 Task: Look for products in the category "Joint Care Supplements" from Vibrant Health only.
Action: Mouse moved to (271, 138)
Screenshot: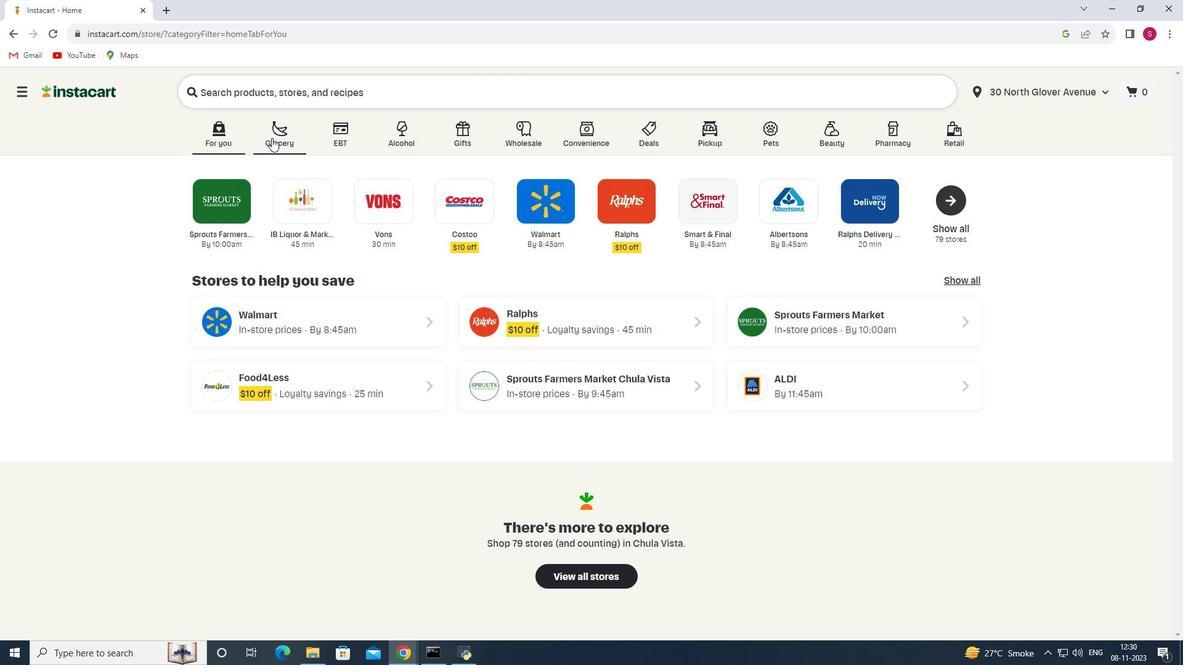 
Action: Mouse pressed left at (271, 138)
Screenshot: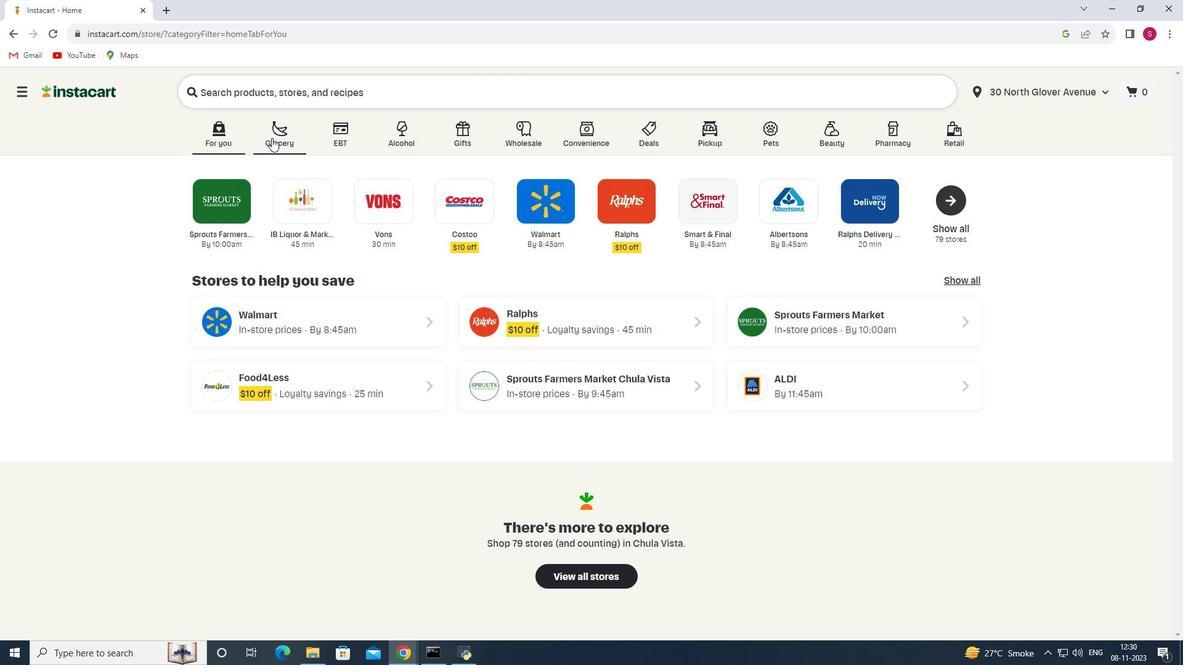 
Action: Mouse moved to (301, 356)
Screenshot: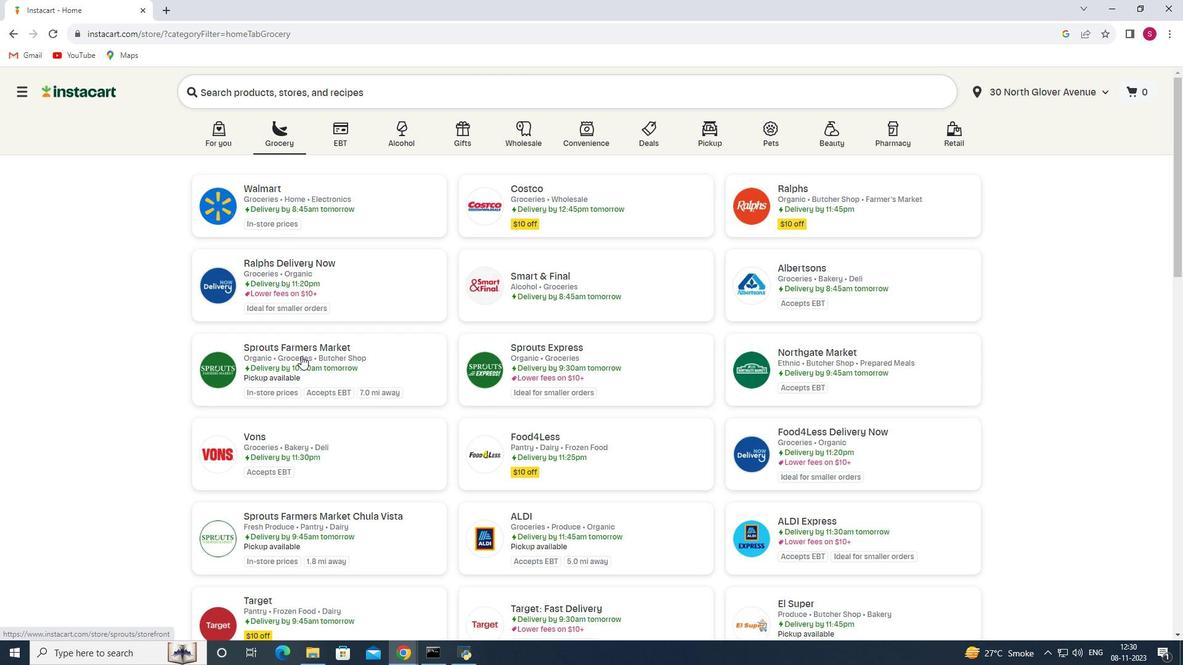 
Action: Mouse pressed left at (301, 356)
Screenshot: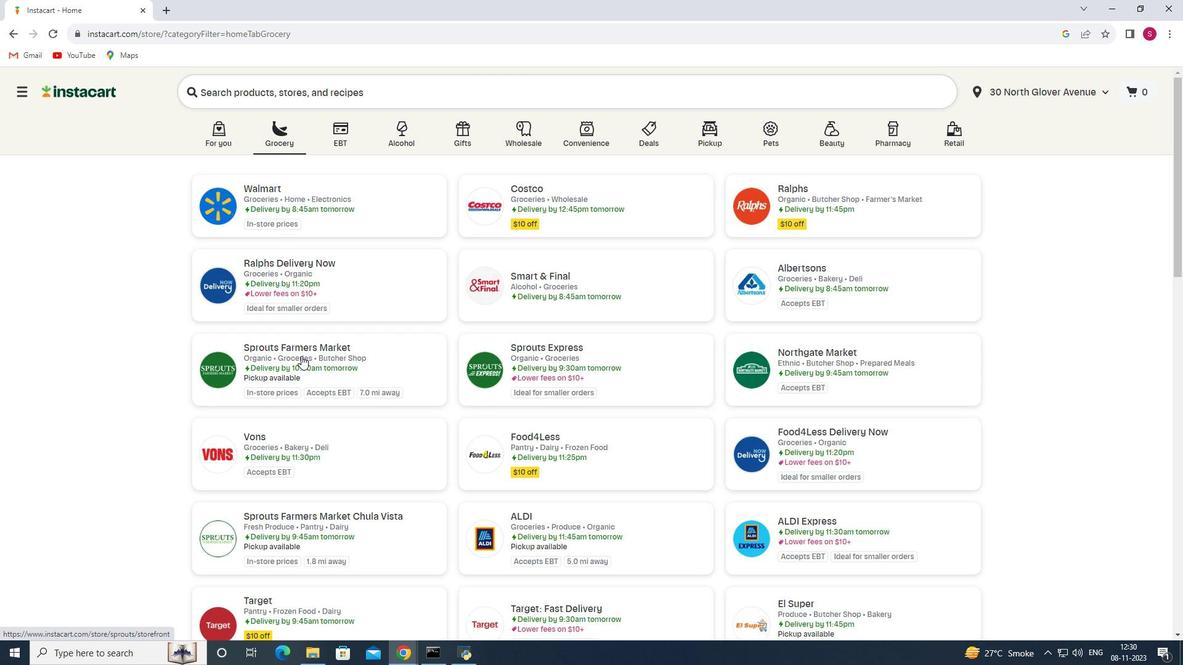 
Action: Mouse moved to (84, 383)
Screenshot: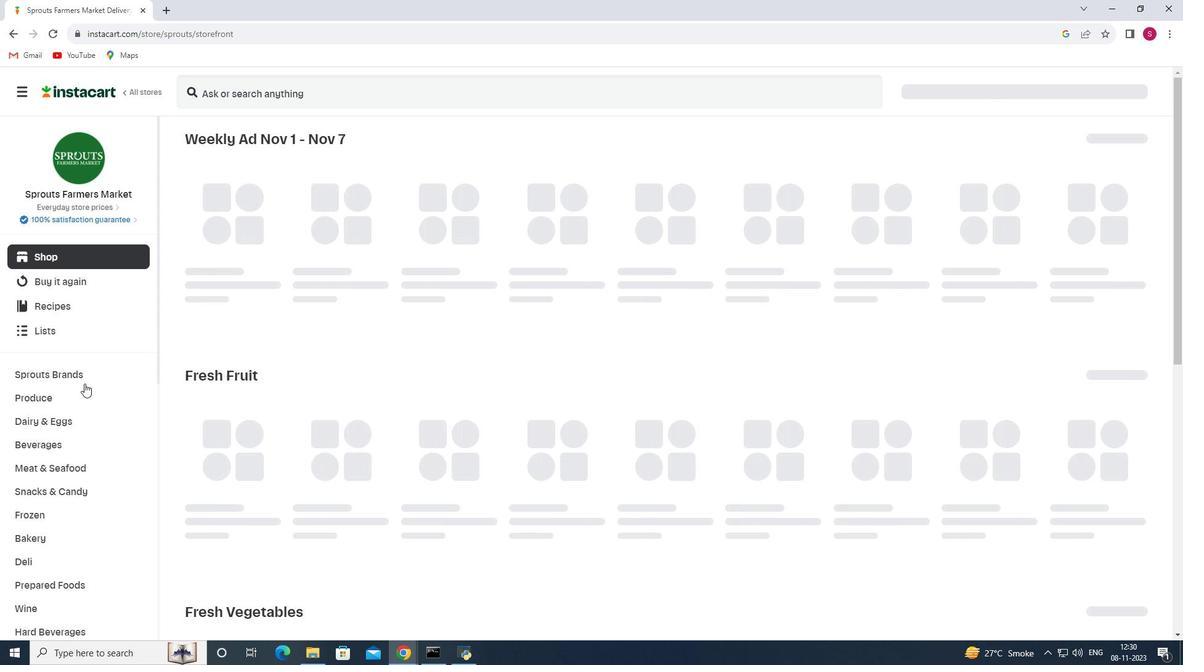 
Action: Mouse scrolled (84, 383) with delta (0, 0)
Screenshot: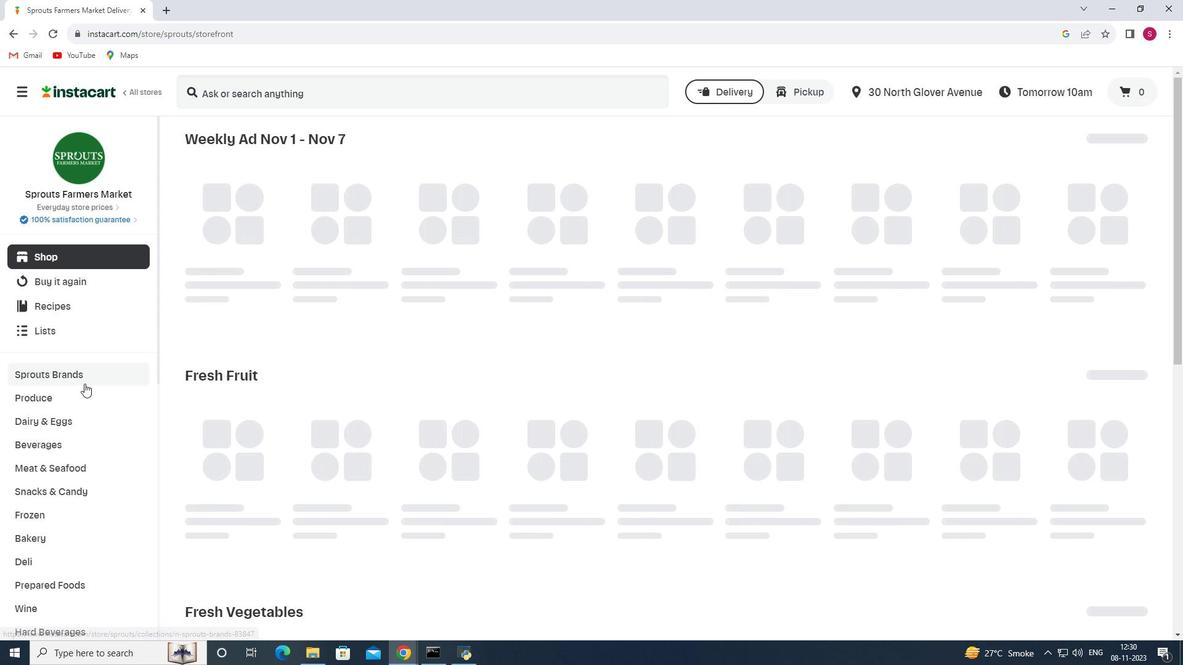 
Action: Mouse scrolled (84, 383) with delta (0, 0)
Screenshot: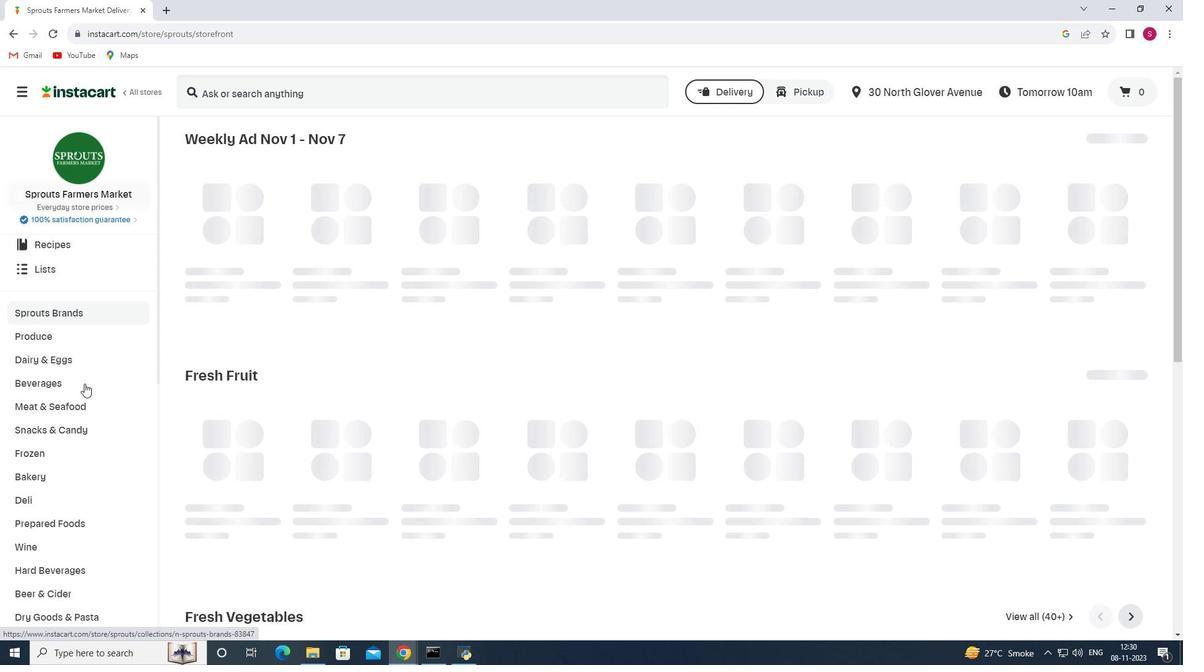 
Action: Mouse scrolled (84, 383) with delta (0, 0)
Screenshot: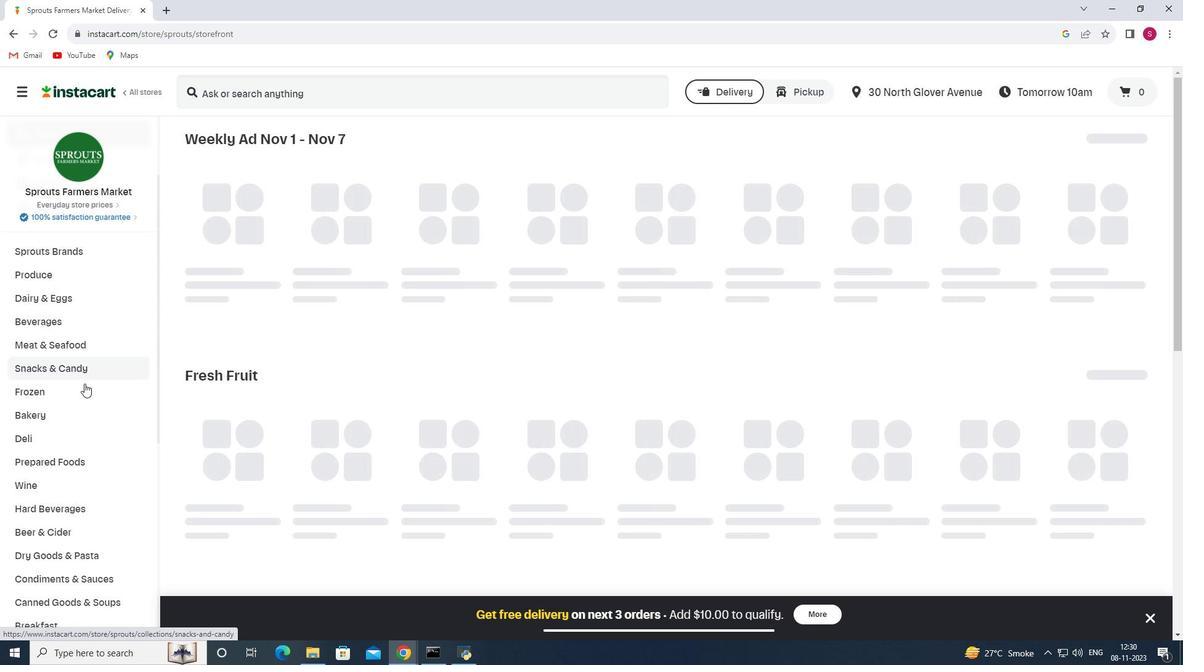 
Action: Mouse scrolled (84, 383) with delta (0, 0)
Screenshot: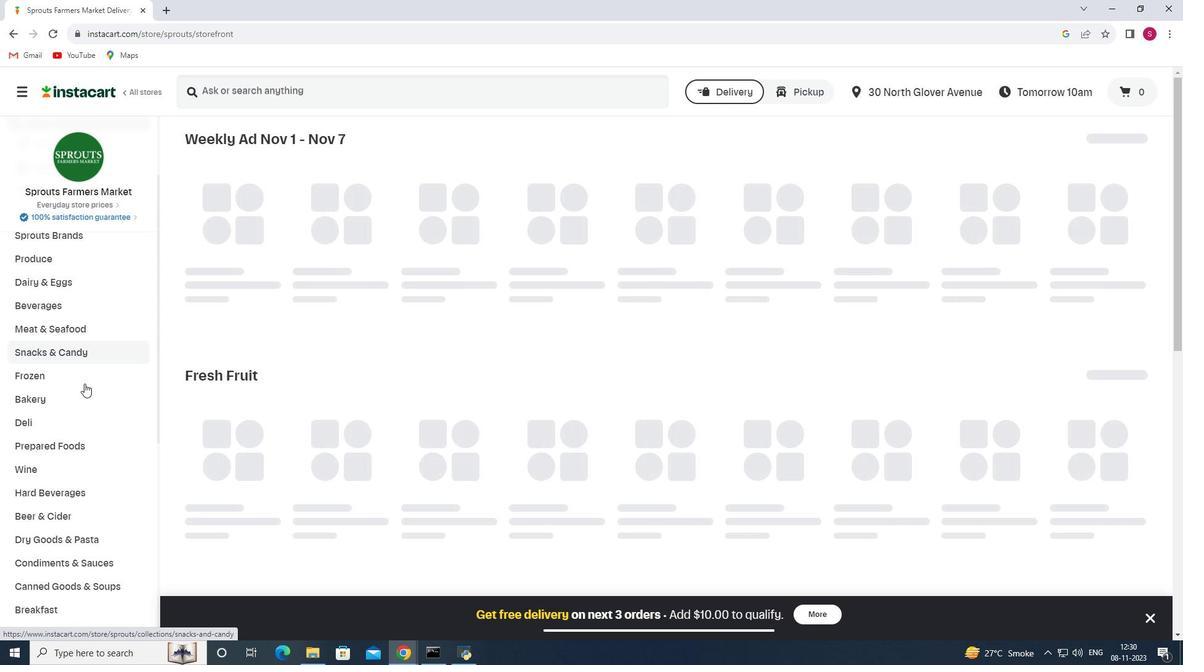 
Action: Mouse scrolled (84, 383) with delta (0, 0)
Screenshot: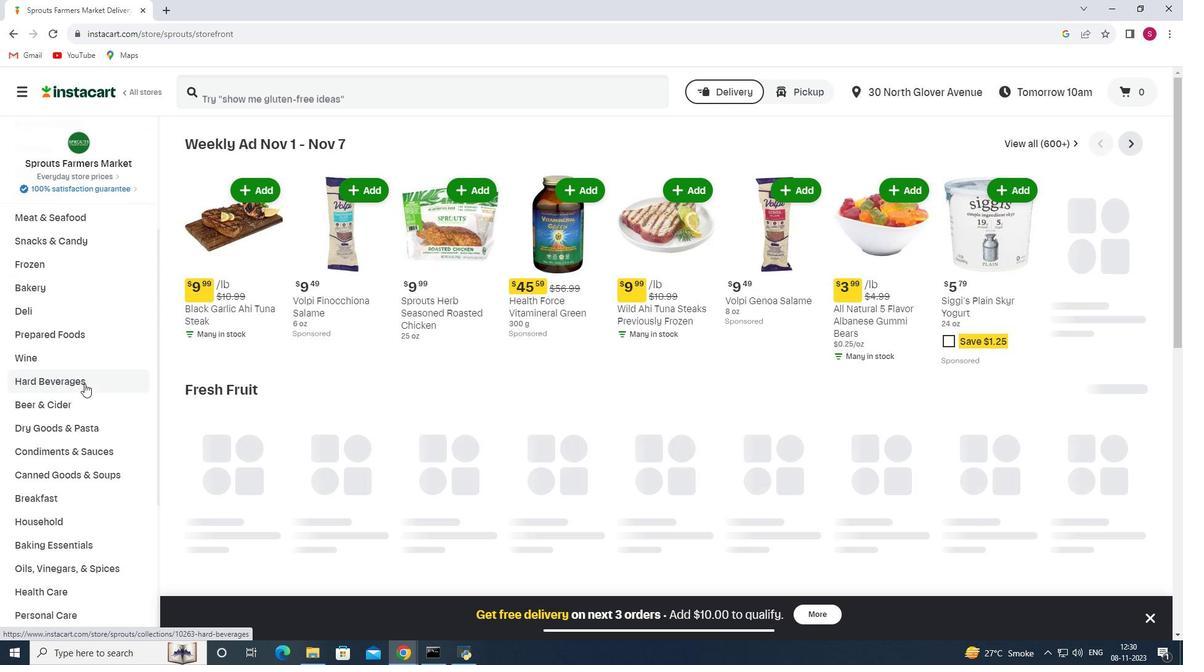 
Action: Mouse scrolled (84, 383) with delta (0, 0)
Screenshot: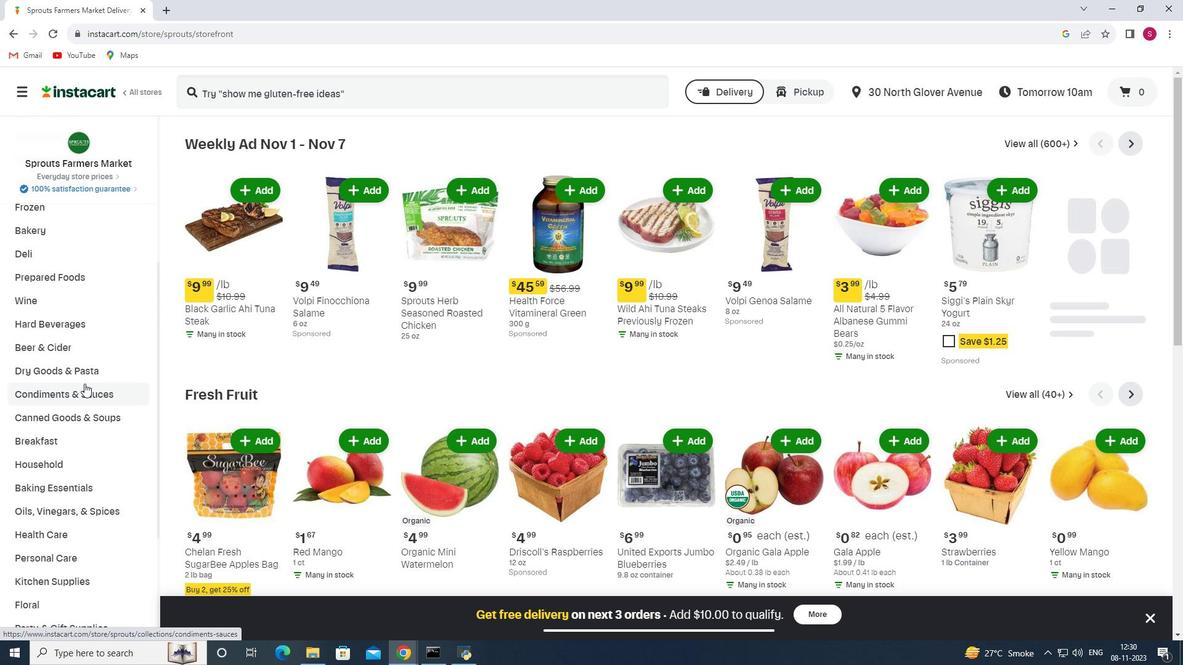 
Action: Mouse scrolled (84, 383) with delta (0, 0)
Screenshot: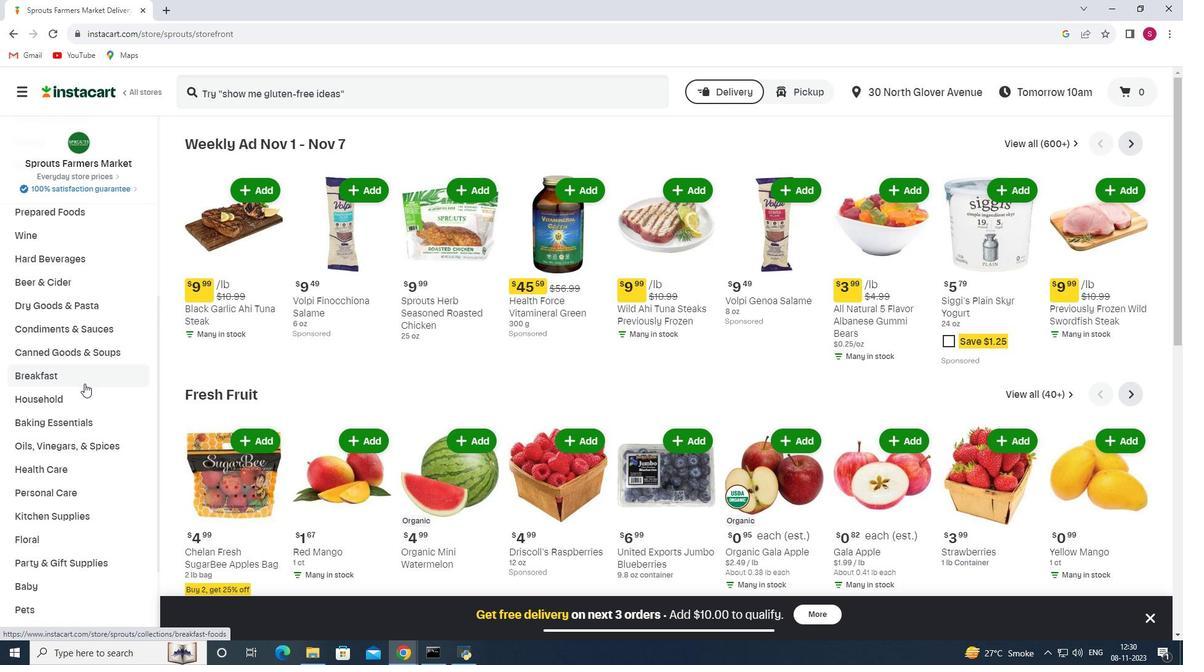 
Action: Mouse moved to (62, 407)
Screenshot: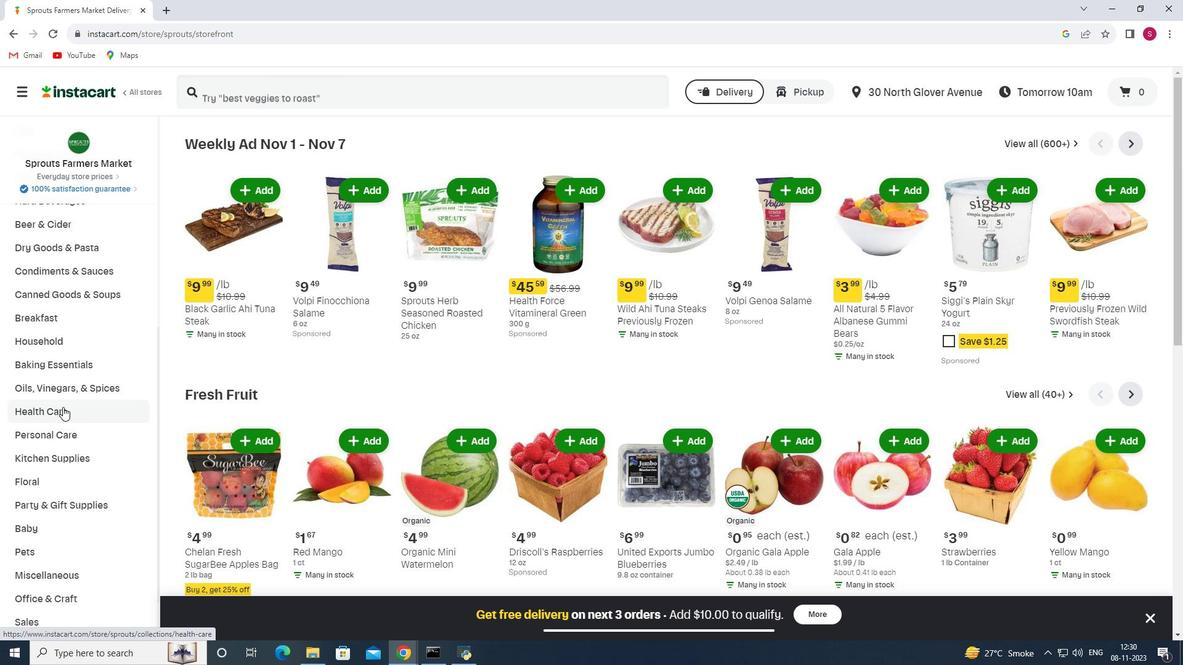 
Action: Mouse pressed left at (62, 407)
Screenshot: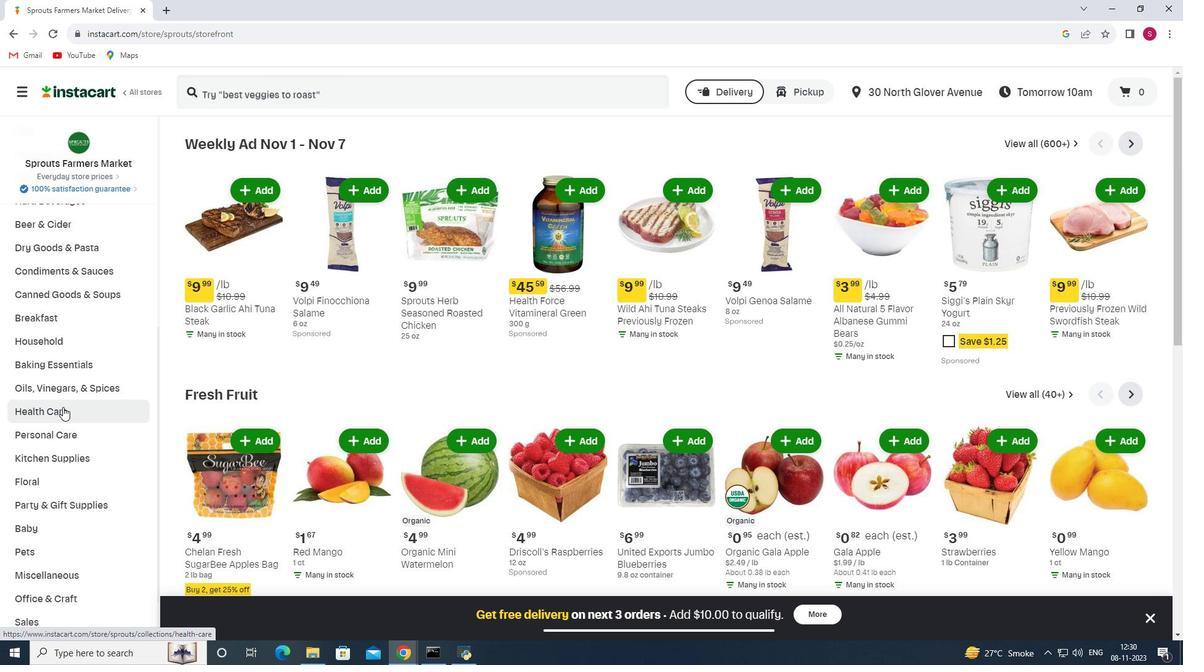 
Action: Mouse moved to (425, 169)
Screenshot: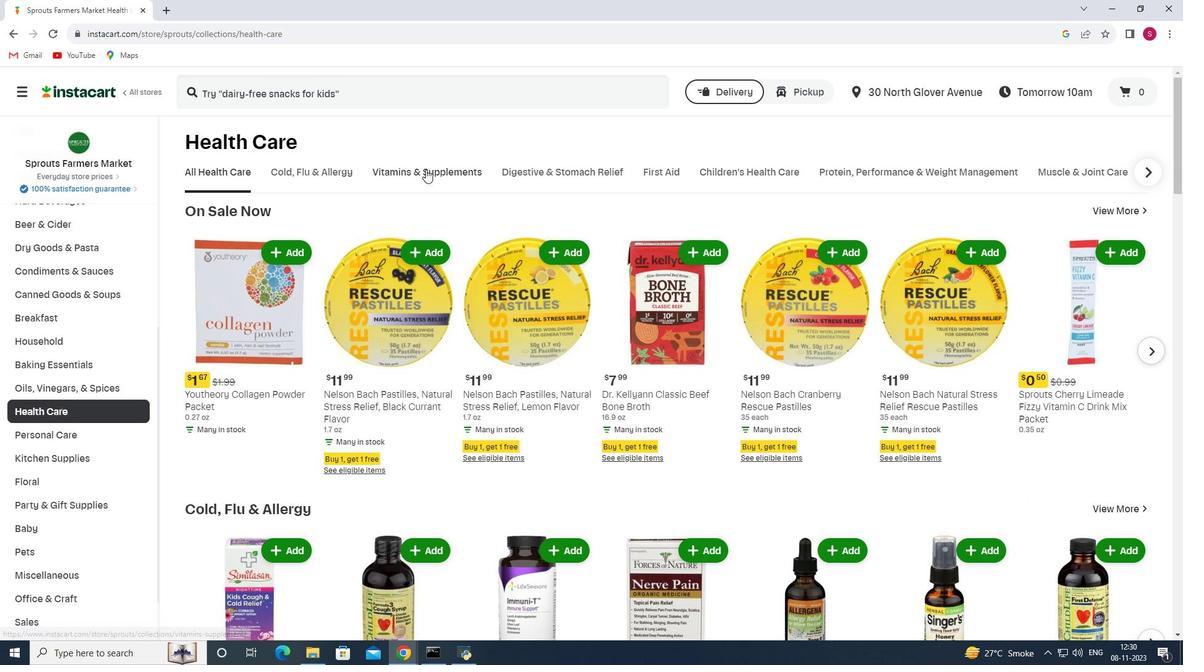 
Action: Mouse pressed left at (425, 169)
Screenshot: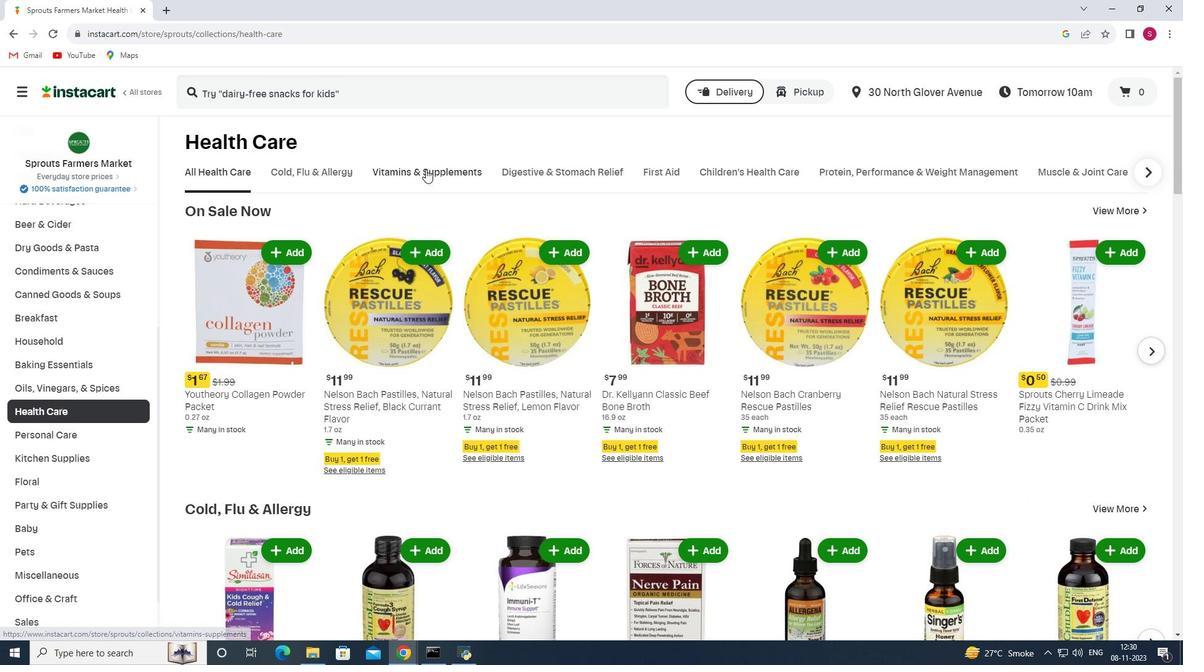 
Action: Mouse moved to (1163, 224)
Screenshot: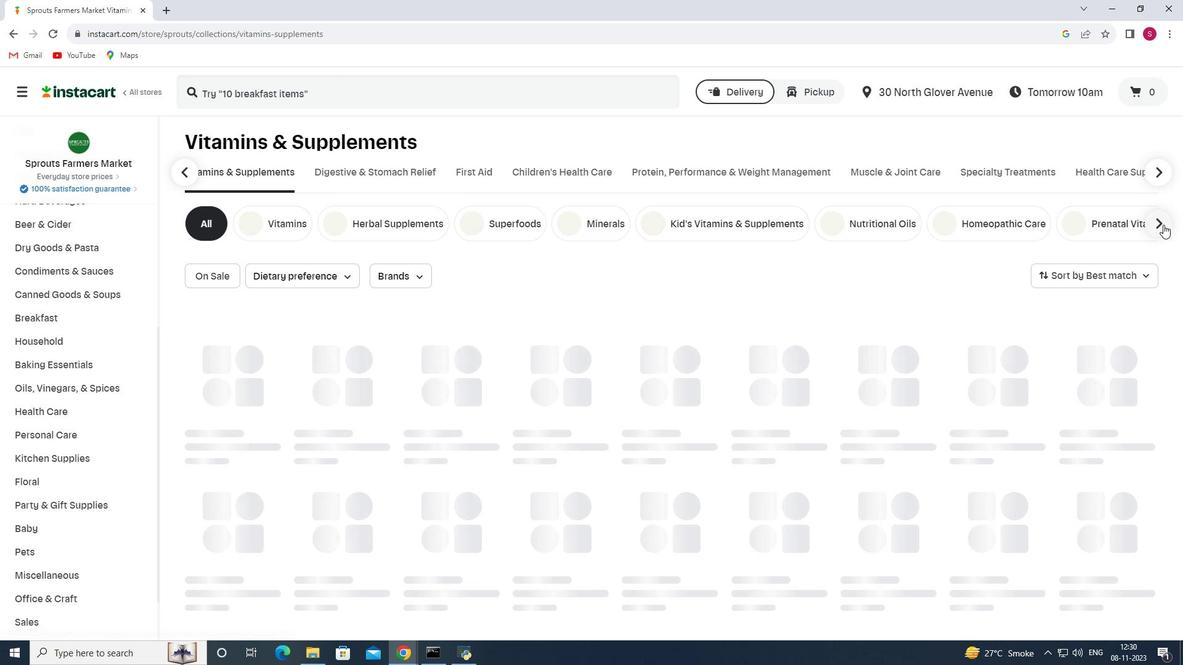 
Action: Mouse pressed left at (1163, 224)
Screenshot: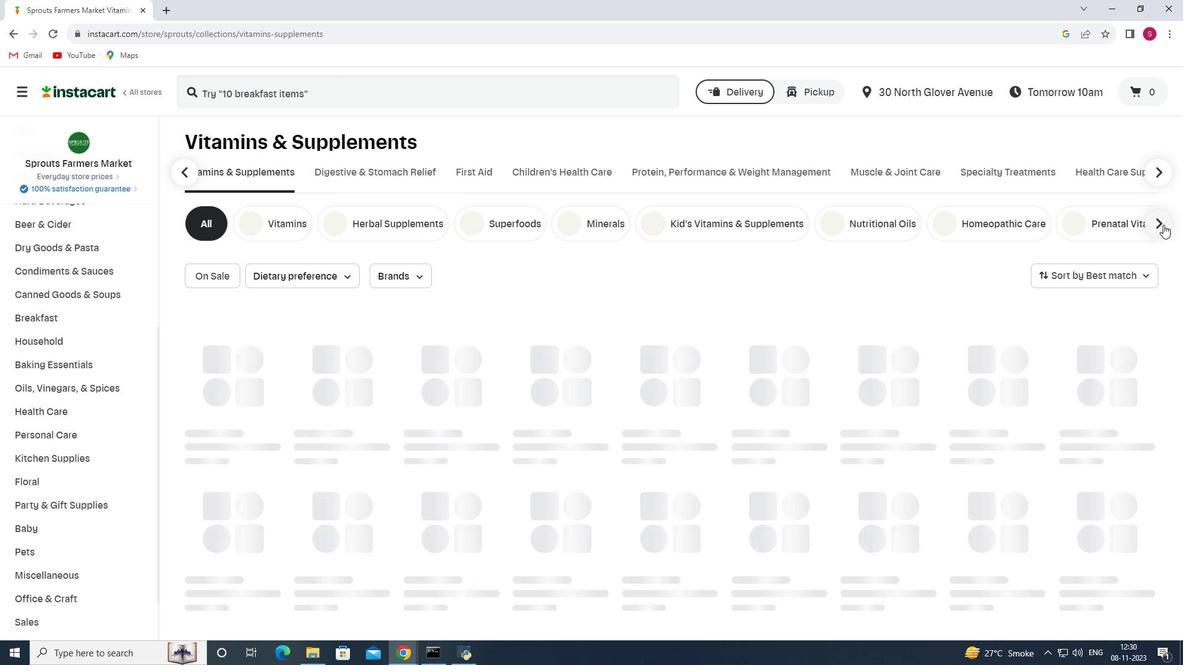 
Action: Mouse moved to (913, 226)
Screenshot: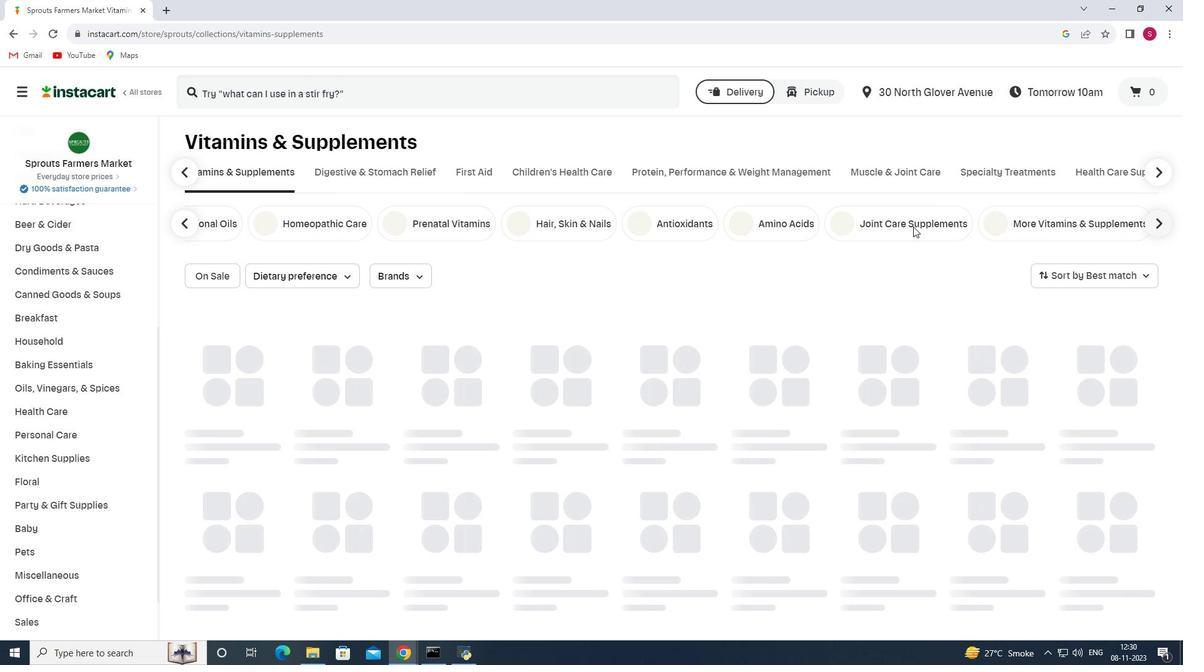 
Action: Mouse pressed left at (913, 226)
Screenshot: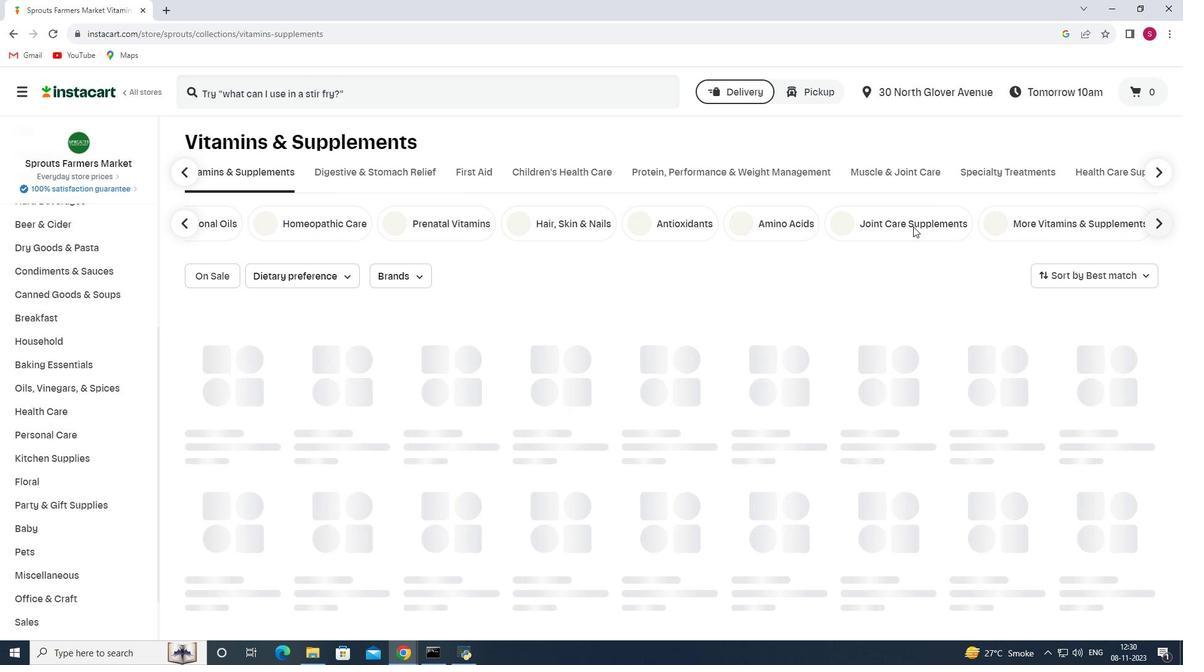 
Action: Mouse moved to (302, 280)
Screenshot: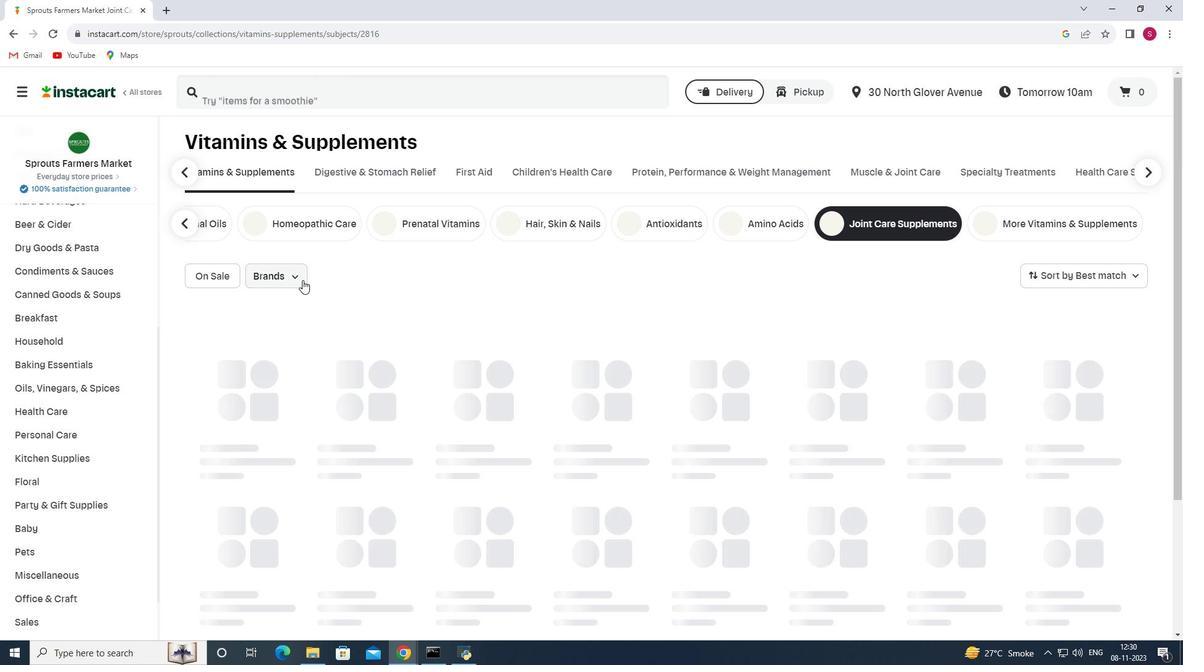 
Action: Mouse pressed left at (302, 280)
Screenshot: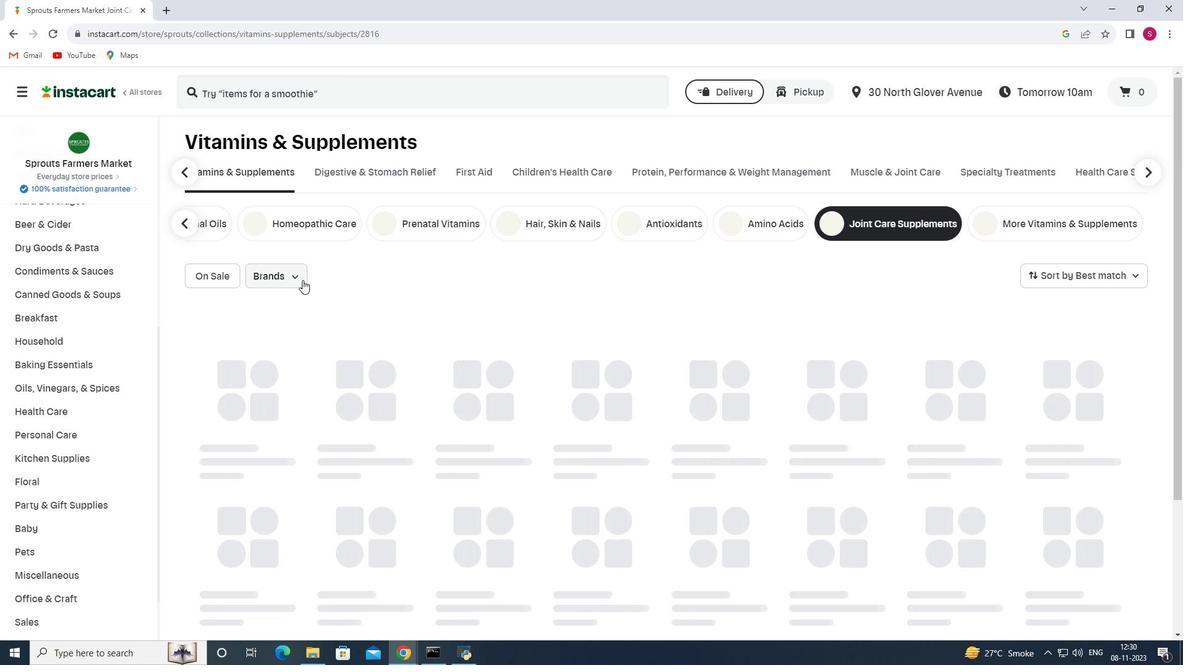 
Action: Mouse moved to (312, 323)
Screenshot: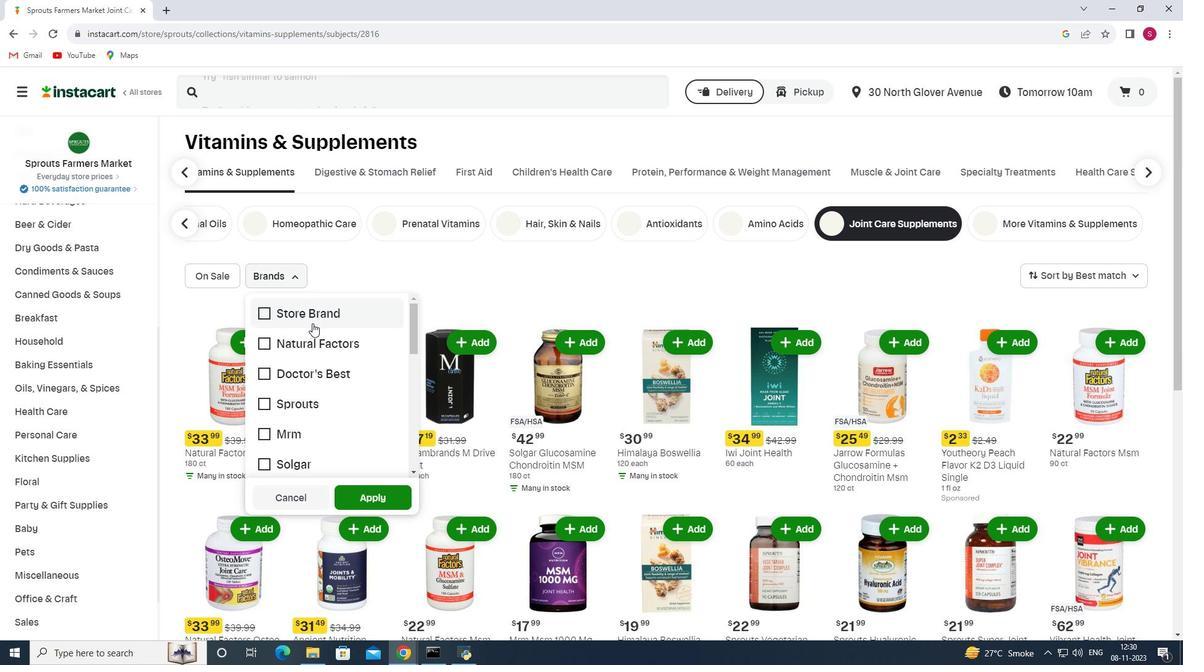
Action: Mouse scrolled (312, 322) with delta (0, 0)
Screenshot: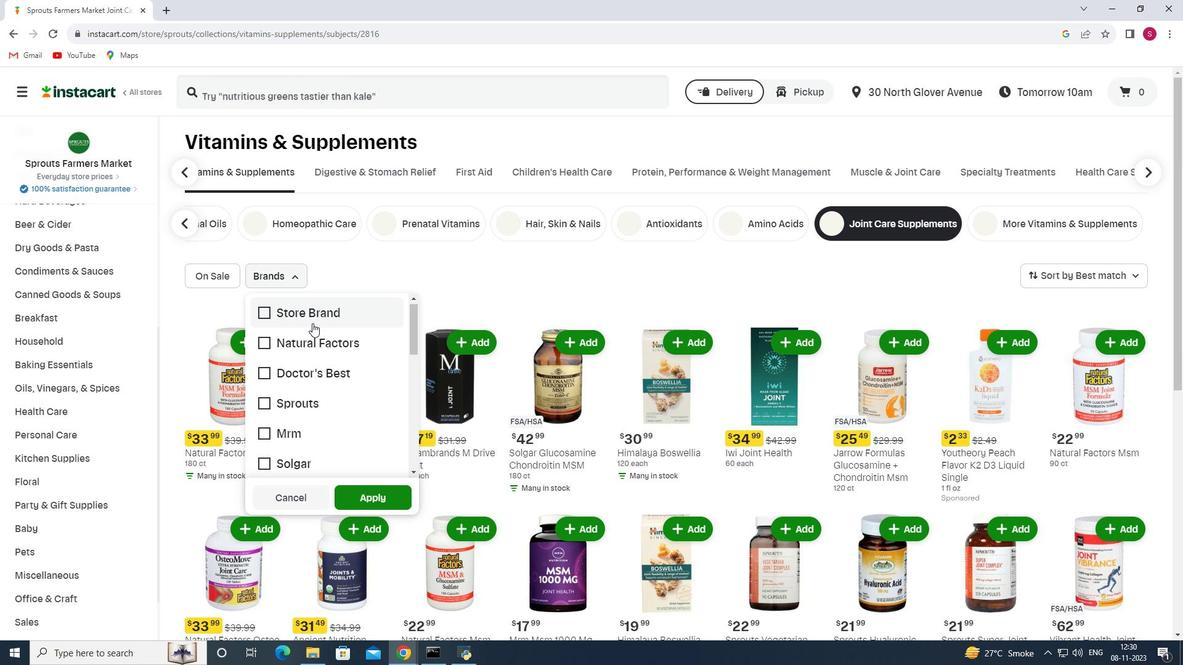 
Action: Mouse scrolled (312, 322) with delta (0, 0)
Screenshot: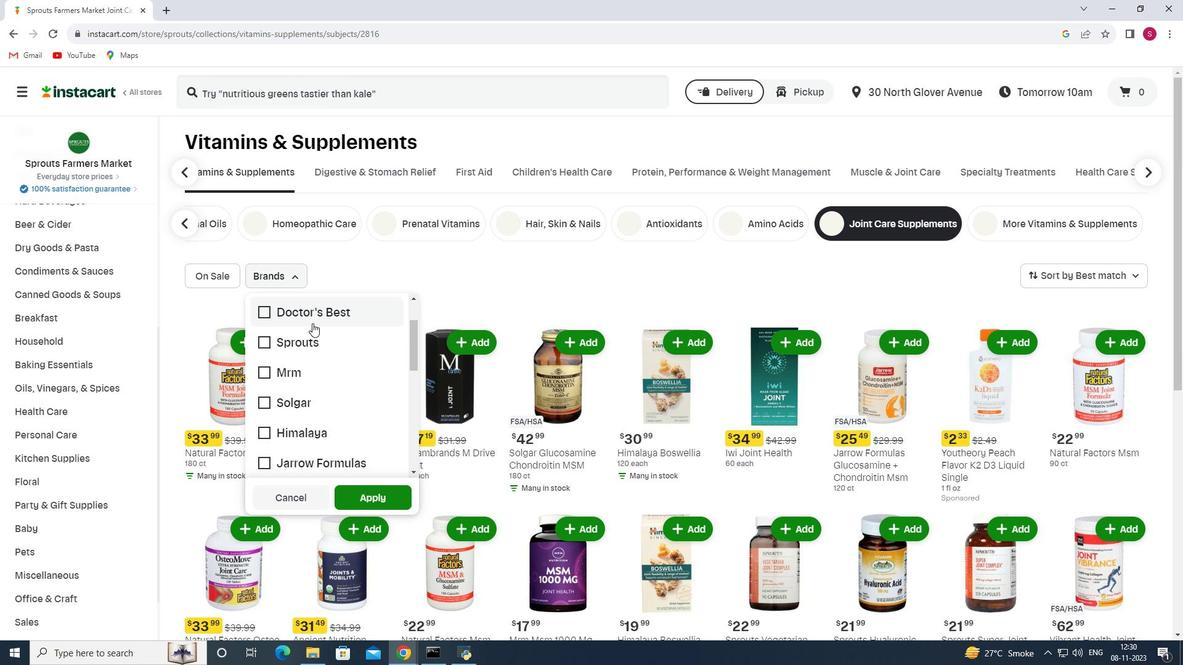 
Action: Mouse moved to (309, 324)
Screenshot: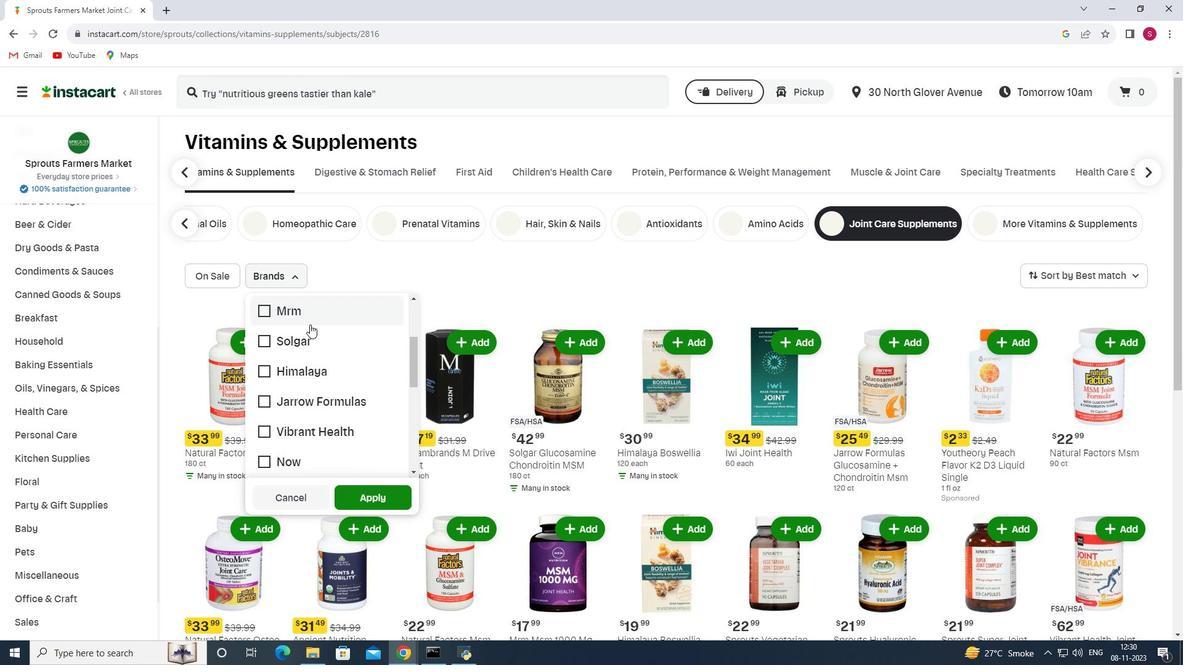 
Action: Mouse scrolled (309, 324) with delta (0, 0)
Screenshot: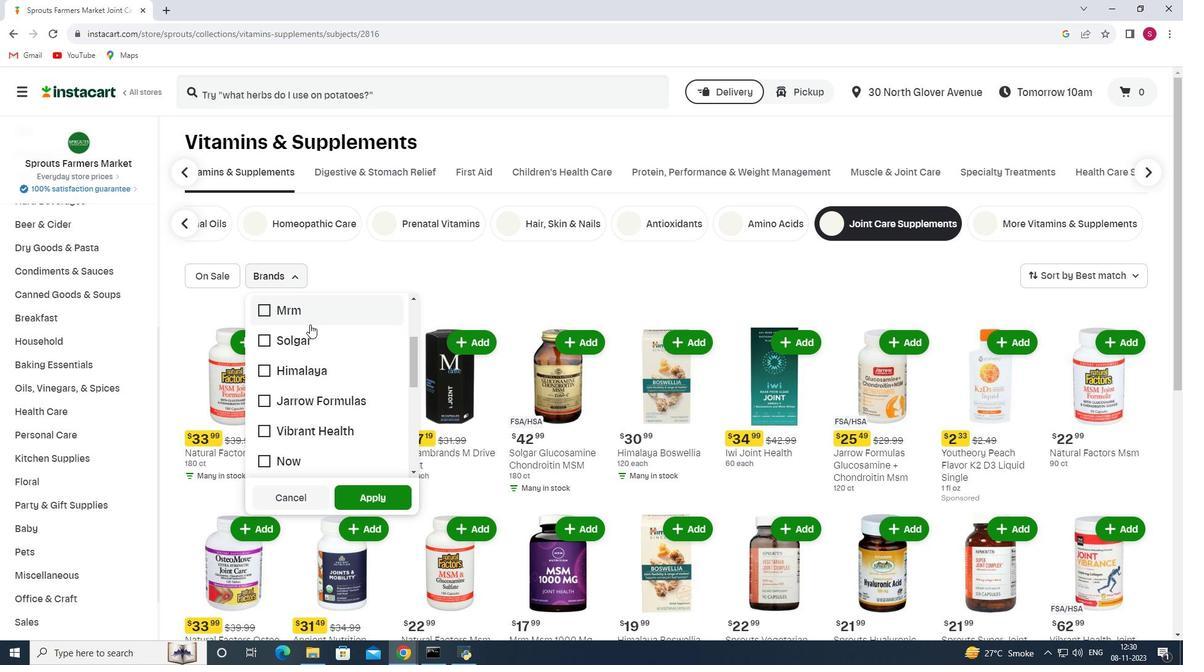 
Action: Mouse moved to (268, 371)
Screenshot: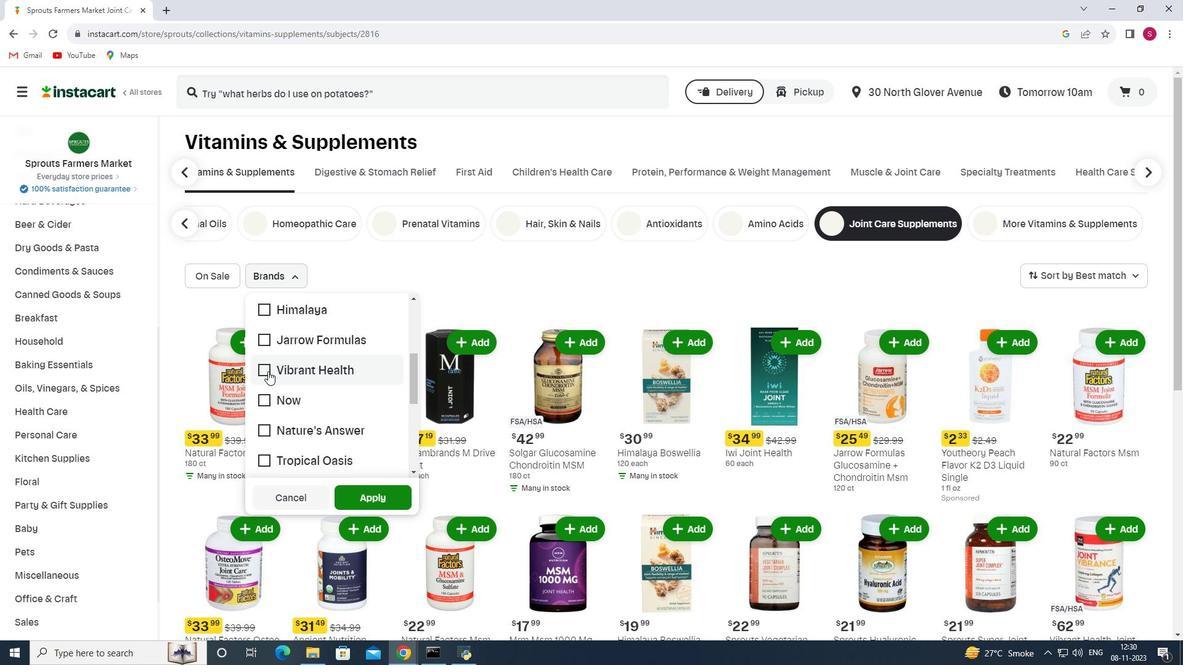 
Action: Mouse pressed left at (268, 371)
Screenshot: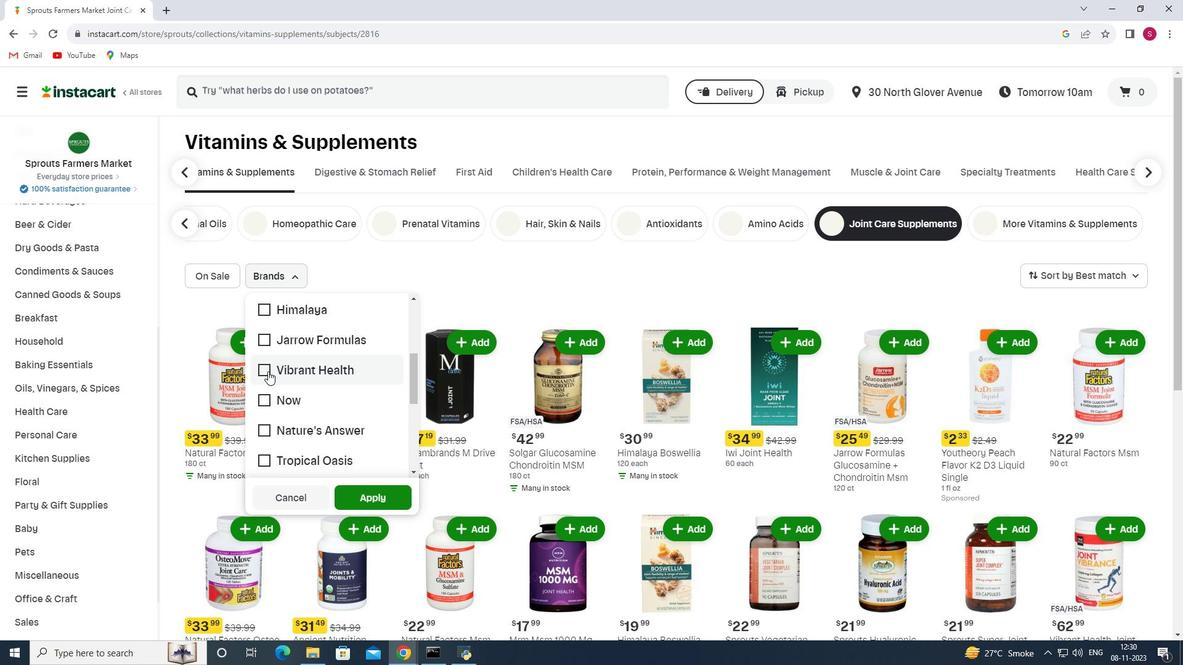 
Action: Mouse moved to (374, 501)
Screenshot: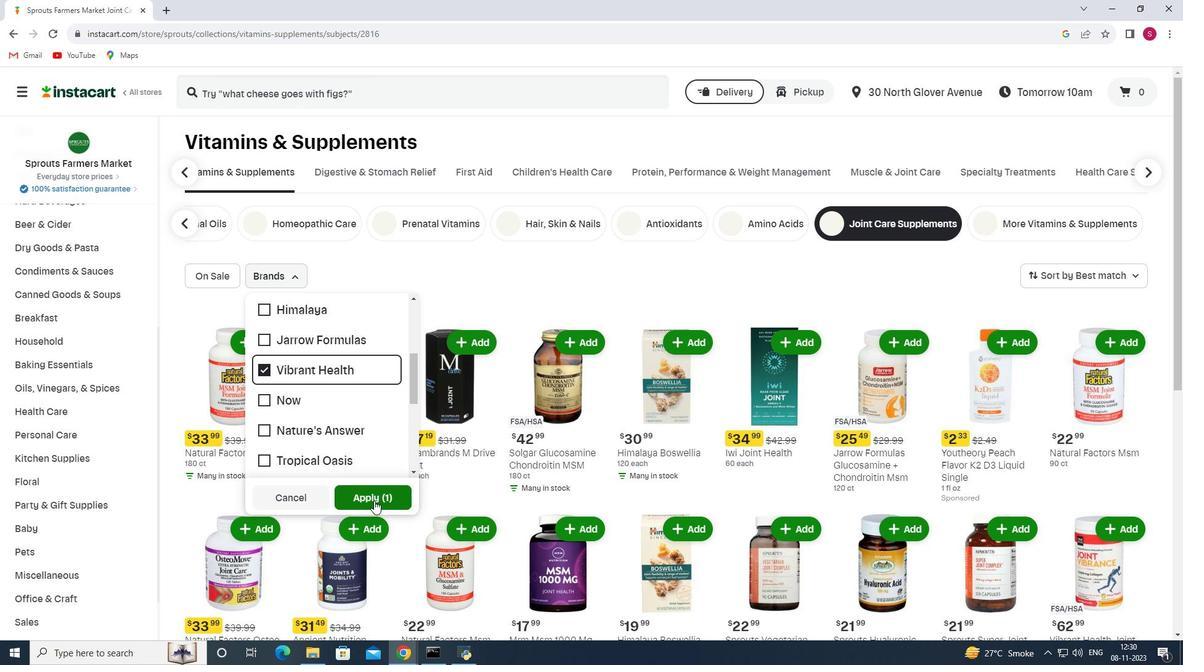 
Action: Mouse pressed left at (374, 501)
Screenshot: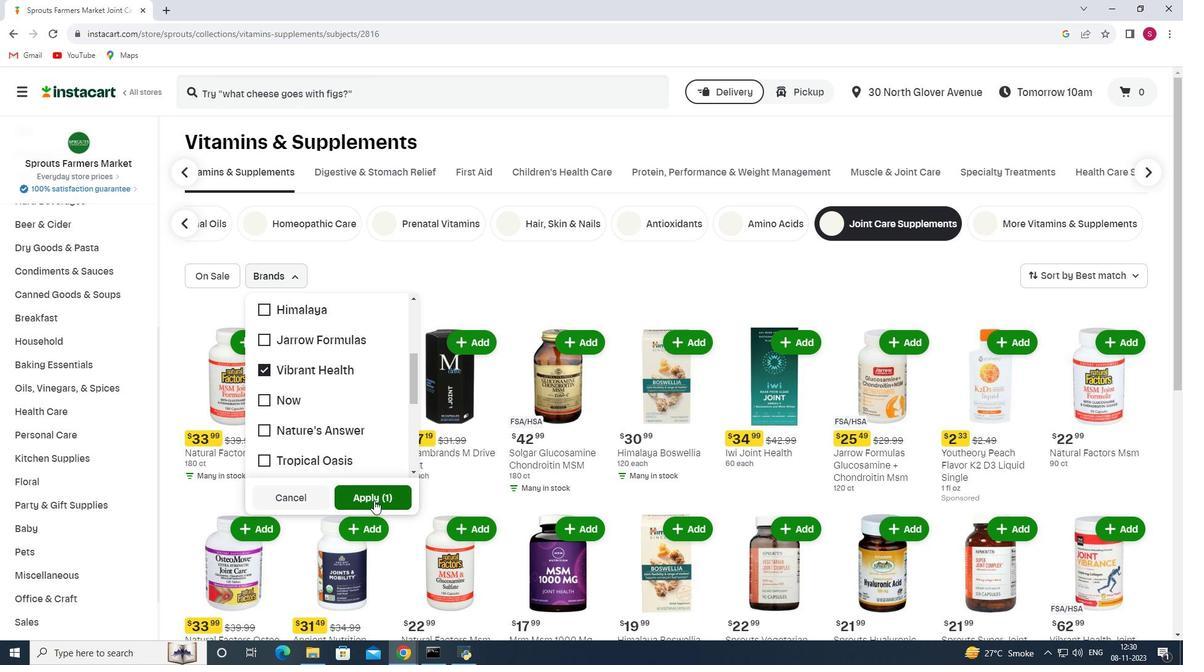 
